 Task: In Windows properties of general video settings, Set the video alignment to right.
Action: Mouse moved to (105, 13)
Screenshot: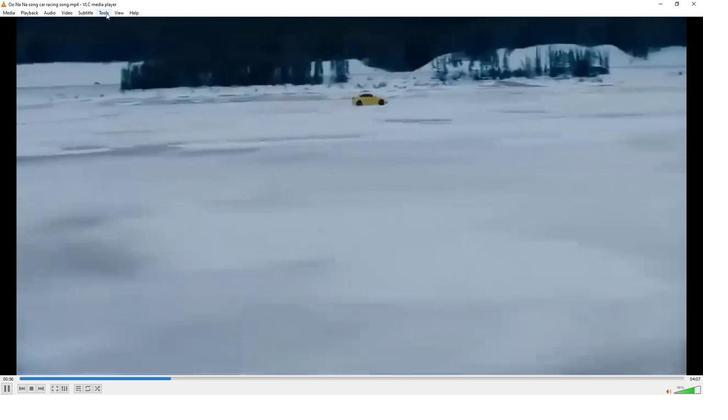 
Action: Mouse pressed left at (105, 13)
Screenshot: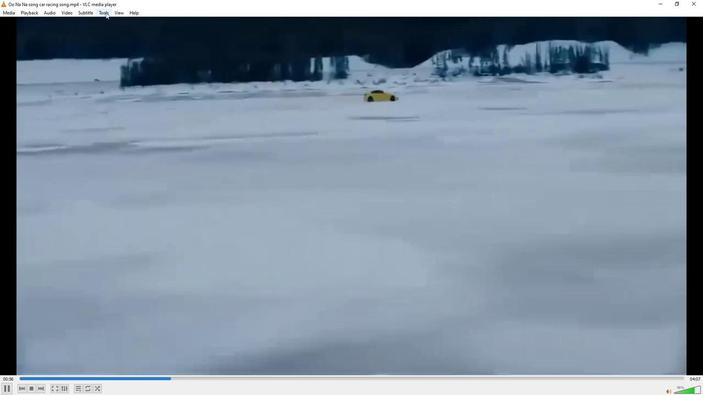 
Action: Mouse moved to (120, 98)
Screenshot: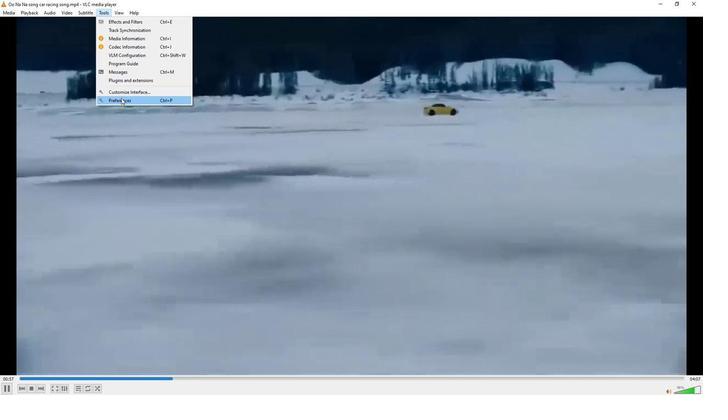 
Action: Mouse pressed left at (120, 98)
Screenshot: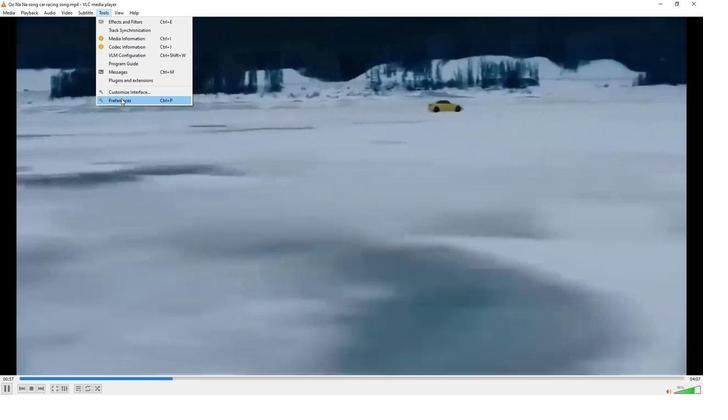 
Action: Mouse moved to (193, 274)
Screenshot: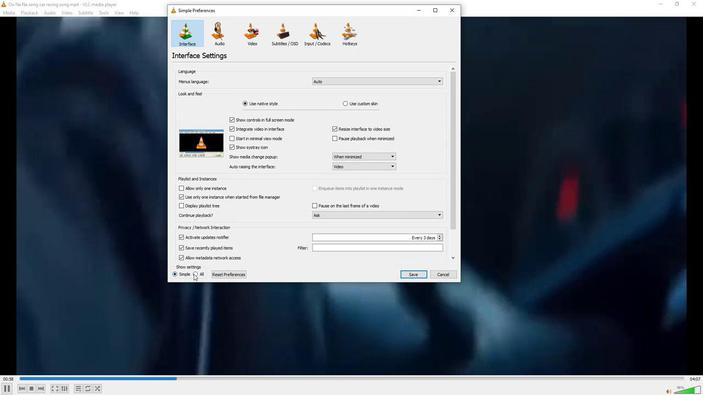 
Action: Mouse pressed left at (193, 274)
Screenshot: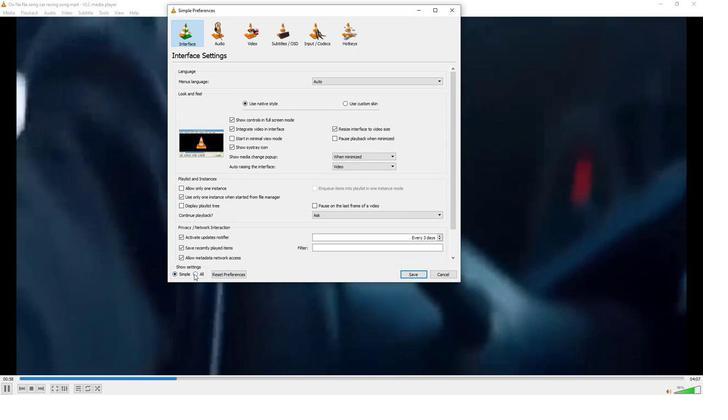 
Action: Mouse moved to (249, 147)
Screenshot: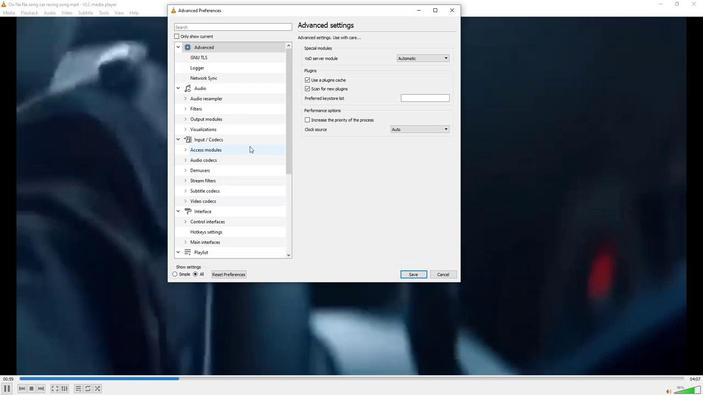
Action: Mouse scrolled (249, 146) with delta (0, 0)
Screenshot: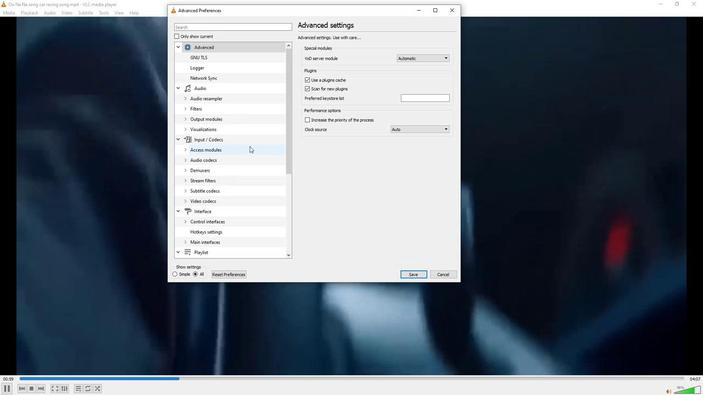 
Action: Mouse moved to (249, 147)
Screenshot: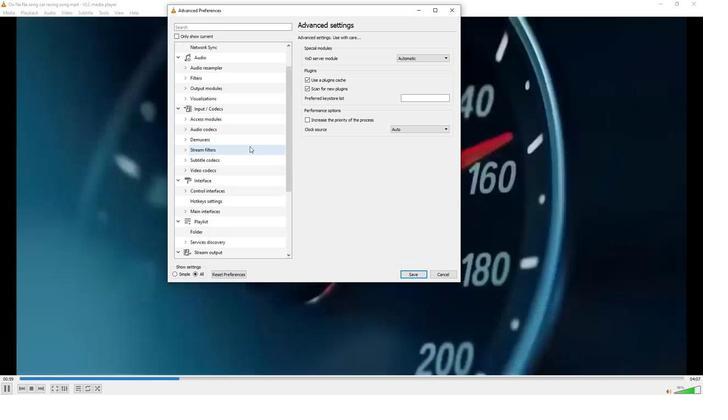 
Action: Mouse scrolled (249, 147) with delta (0, 0)
Screenshot: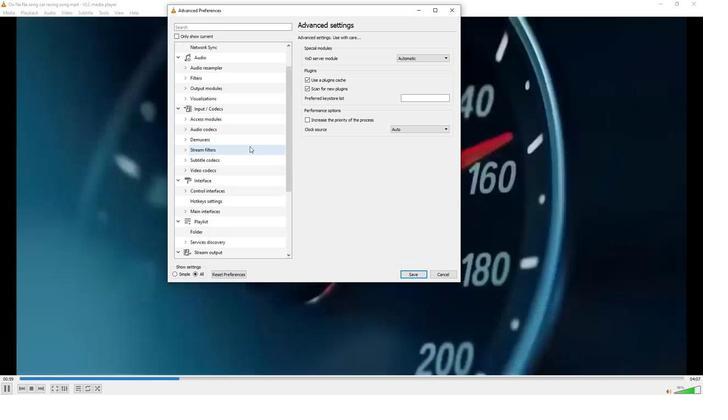 
Action: Mouse moved to (248, 149)
Screenshot: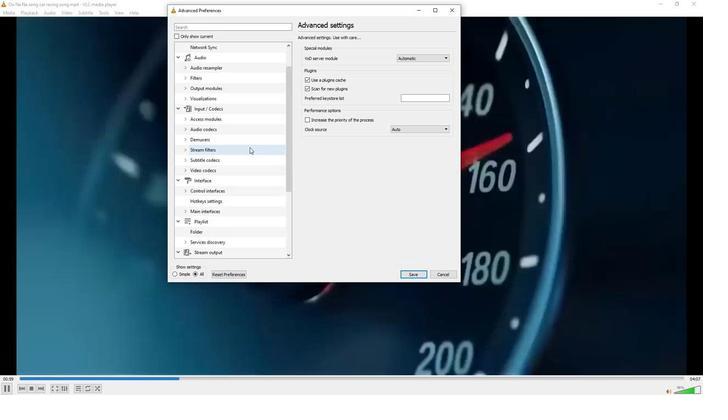 
Action: Mouse scrolled (248, 149) with delta (0, 0)
Screenshot: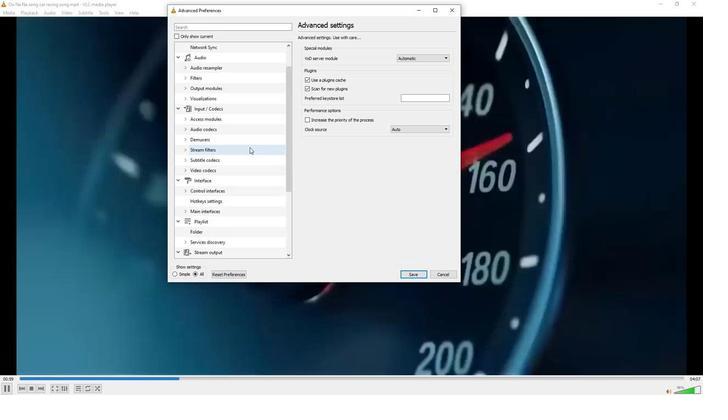
Action: Mouse moved to (247, 152)
Screenshot: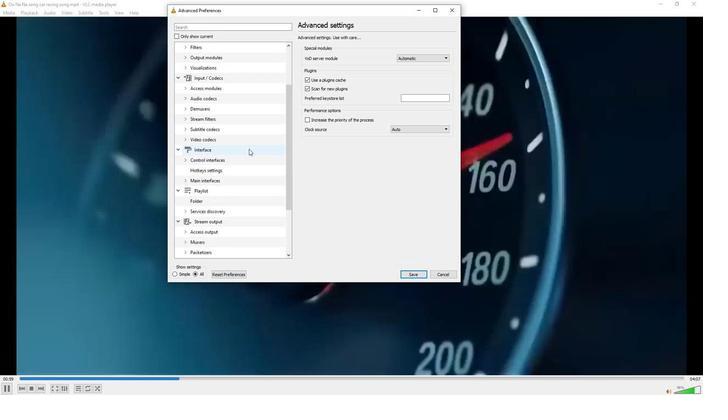 
Action: Mouse scrolled (247, 151) with delta (0, 0)
Screenshot: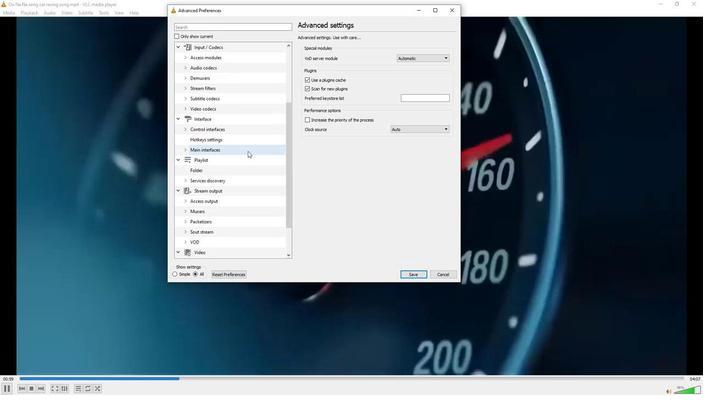 
Action: Mouse moved to (246, 155)
Screenshot: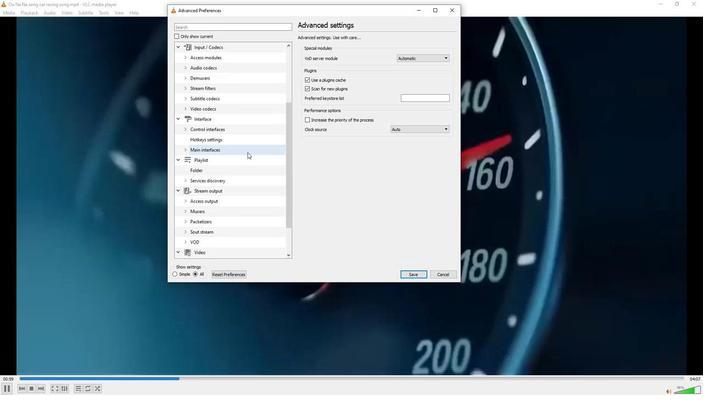 
Action: Mouse scrolled (246, 154) with delta (0, 0)
Screenshot: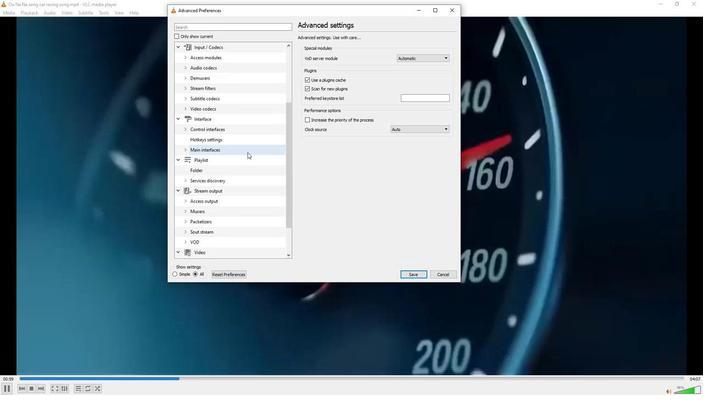 
Action: Mouse moved to (244, 158)
Screenshot: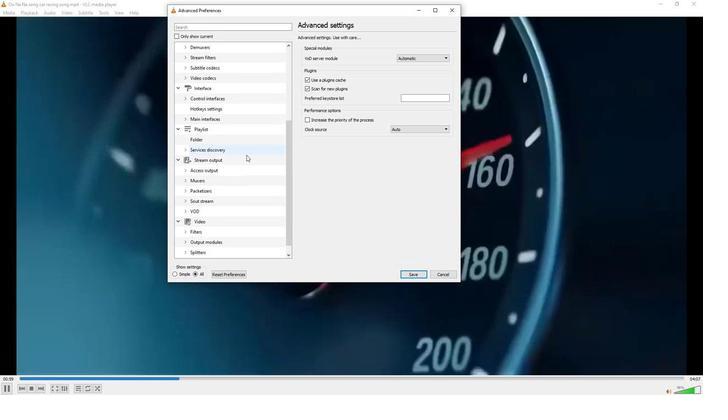 
Action: Mouse scrolled (244, 157) with delta (0, 0)
Screenshot: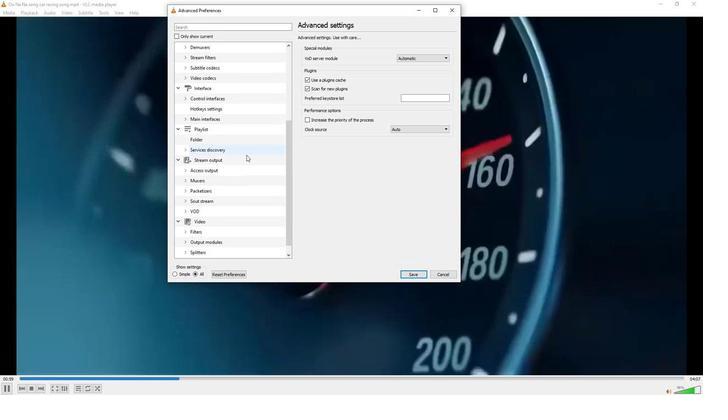
Action: Mouse moved to (202, 208)
Screenshot: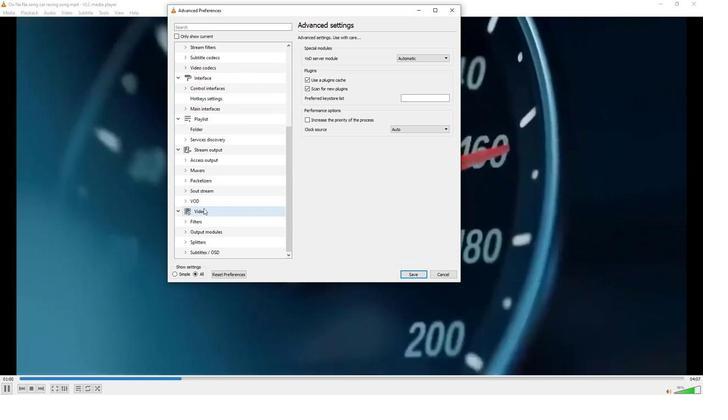 
Action: Mouse pressed left at (202, 208)
Screenshot: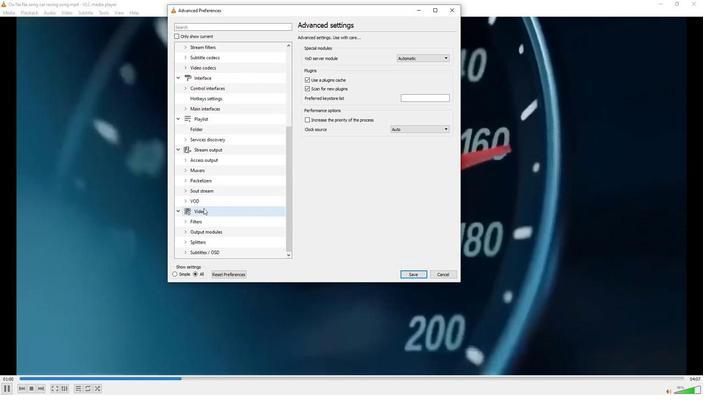 
Action: Mouse moved to (414, 162)
Screenshot: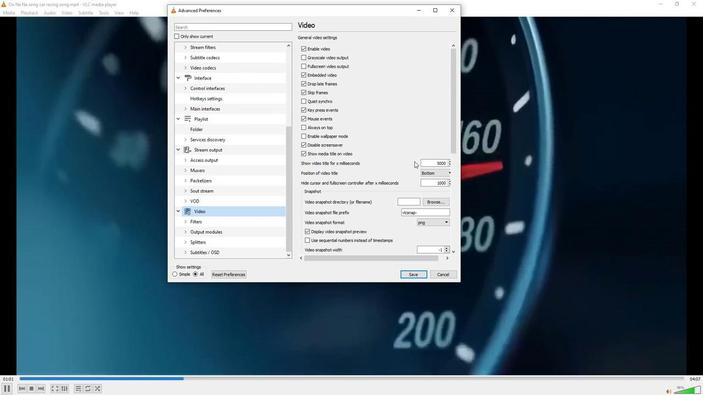 
Action: Mouse scrolled (414, 162) with delta (0, 0)
Screenshot: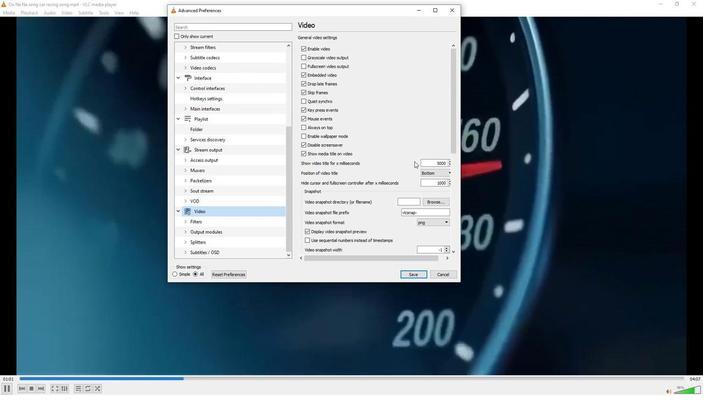 
Action: Mouse moved to (414, 162)
Screenshot: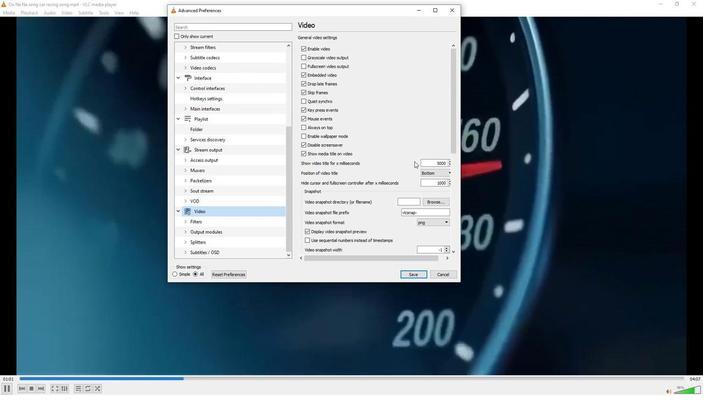 
Action: Mouse scrolled (414, 162) with delta (0, 0)
Screenshot: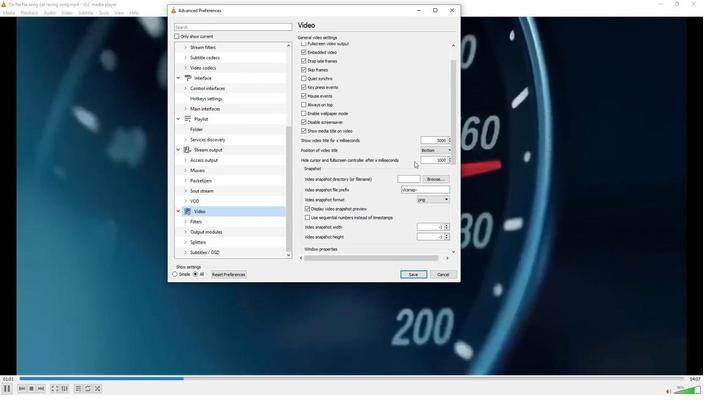 
Action: Mouse moved to (414, 162)
Screenshot: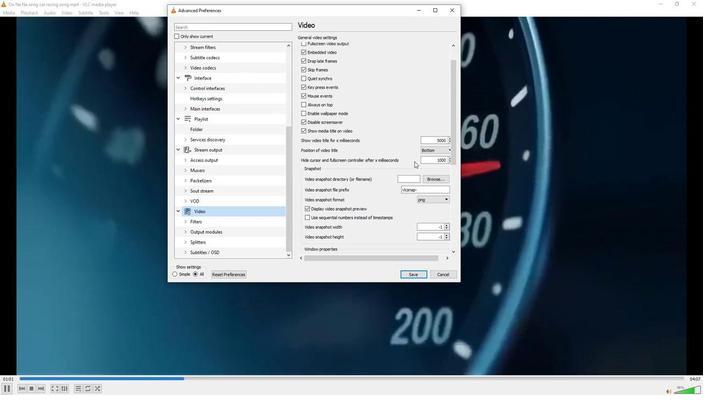 
Action: Mouse scrolled (414, 162) with delta (0, 0)
Screenshot: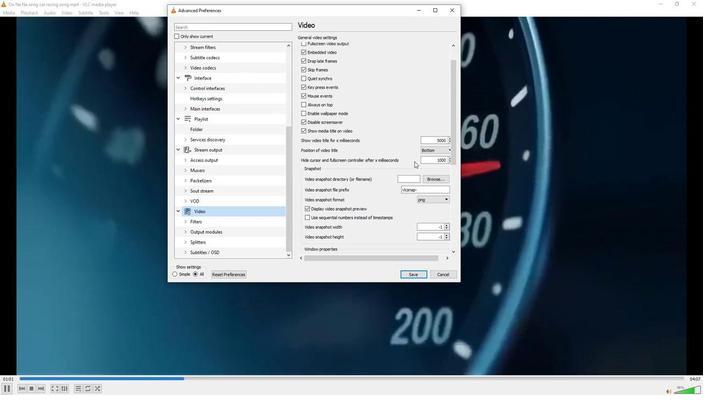 
Action: Mouse scrolled (414, 162) with delta (0, 0)
Screenshot: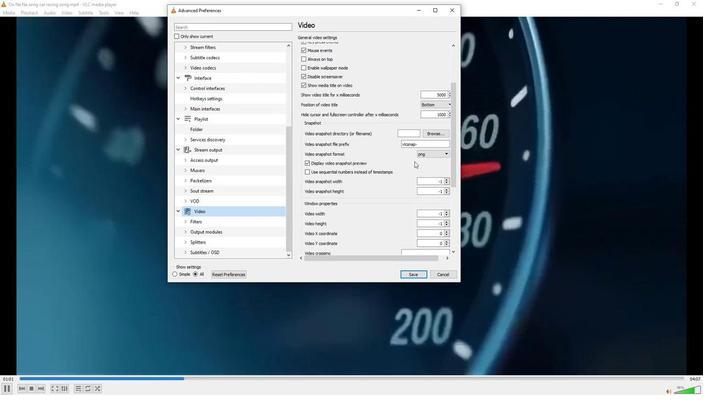 
Action: Mouse scrolled (414, 162) with delta (0, 0)
Screenshot: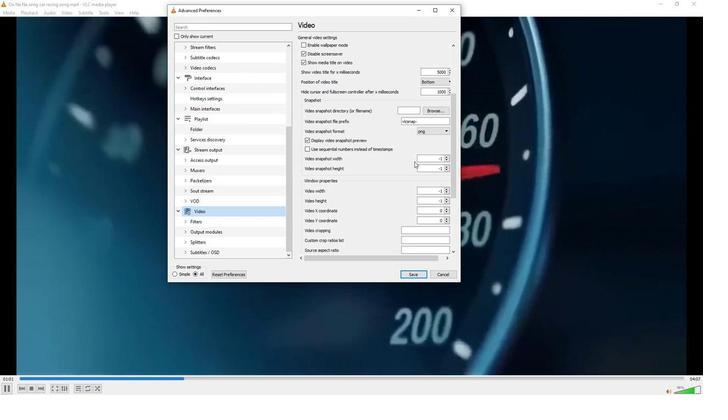 
Action: Mouse moved to (413, 162)
Screenshot: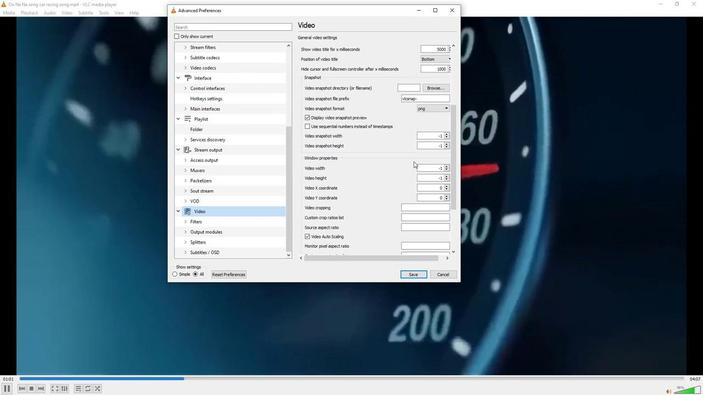 
Action: Mouse scrolled (413, 162) with delta (0, 0)
Screenshot: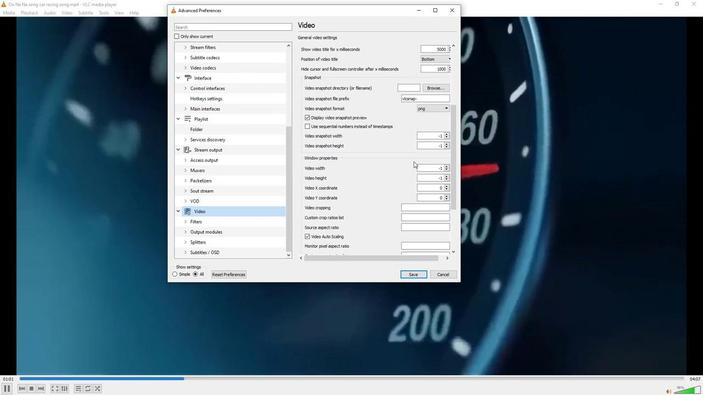 
Action: Mouse scrolled (413, 162) with delta (0, 0)
Screenshot: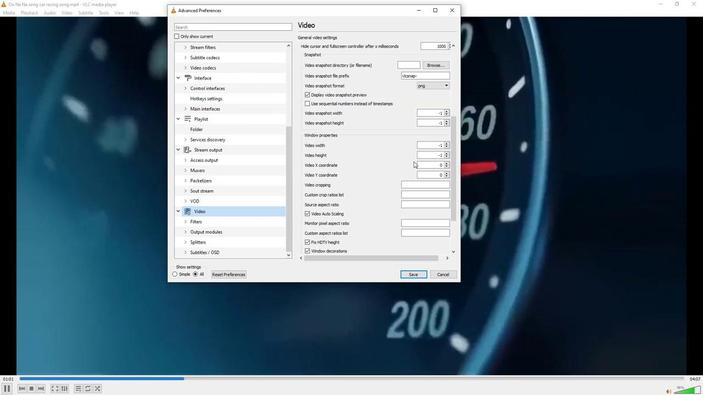 
Action: Mouse moved to (413, 162)
Screenshot: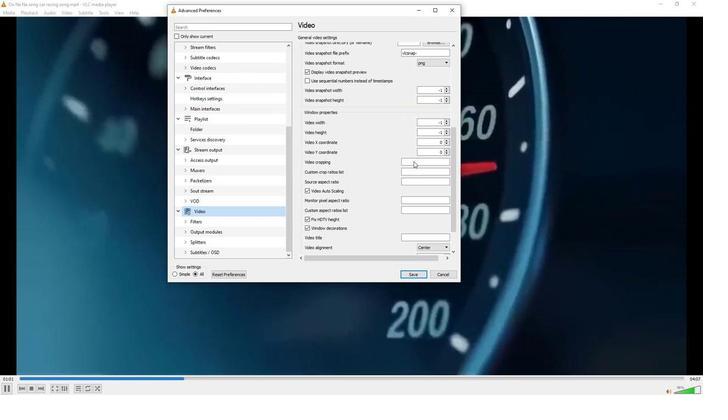 
Action: Mouse scrolled (413, 162) with delta (0, 0)
Screenshot: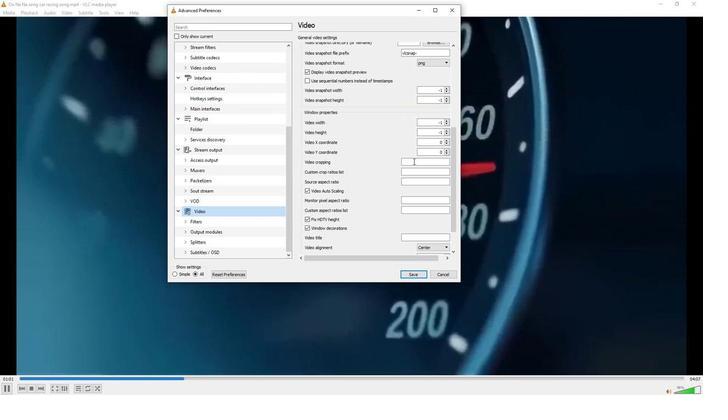 
Action: Mouse moved to (412, 163)
Screenshot: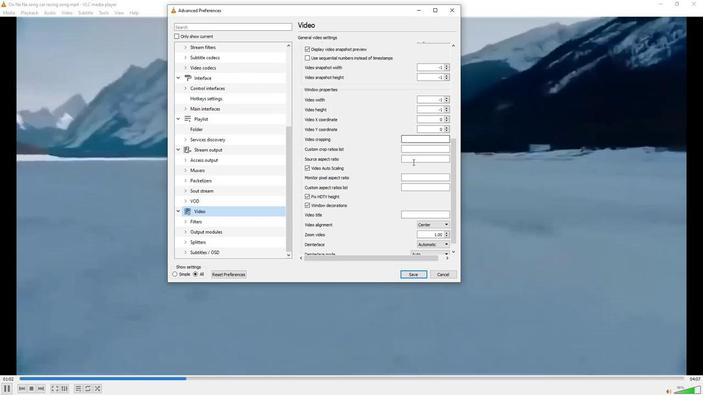 
Action: Mouse scrolled (412, 162) with delta (0, 0)
Screenshot: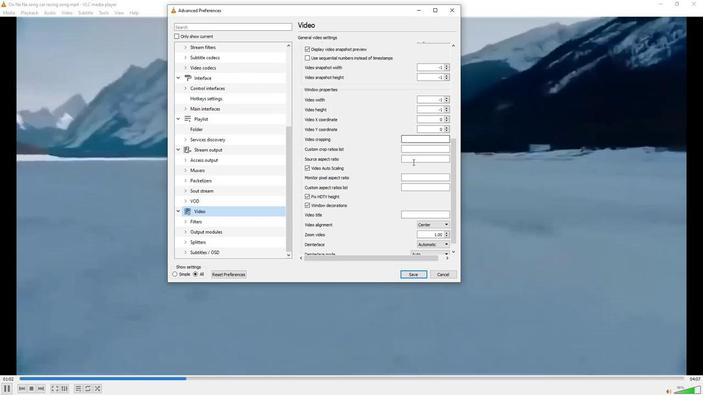 
Action: Mouse moved to (412, 163)
Screenshot: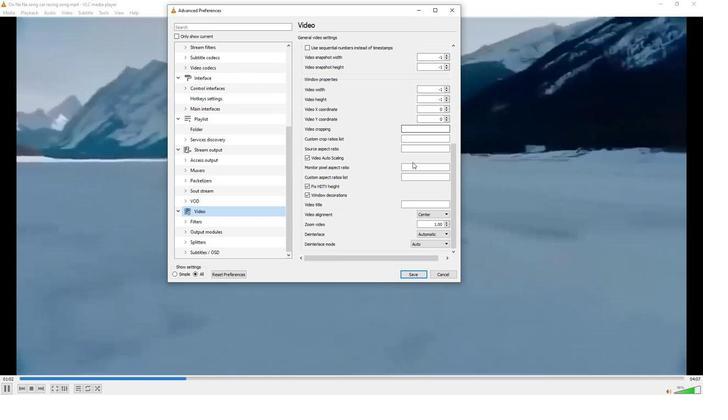 
Action: Mouse scrolled (412, 162) with delta (0, 0)
Screenshot: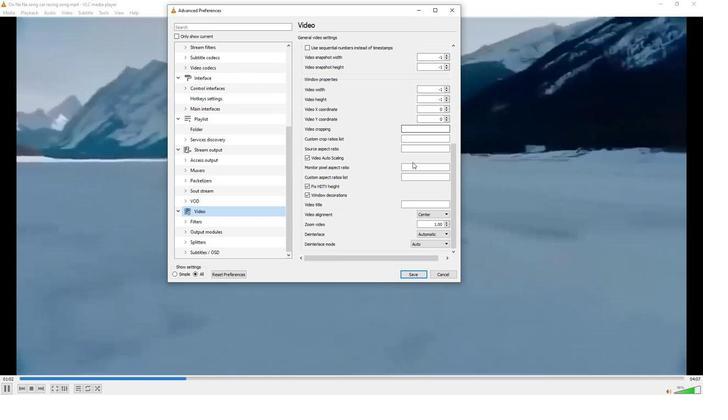 
Action: Mouse scrolled (412, 162) with delta (0, 0)
Screenshot: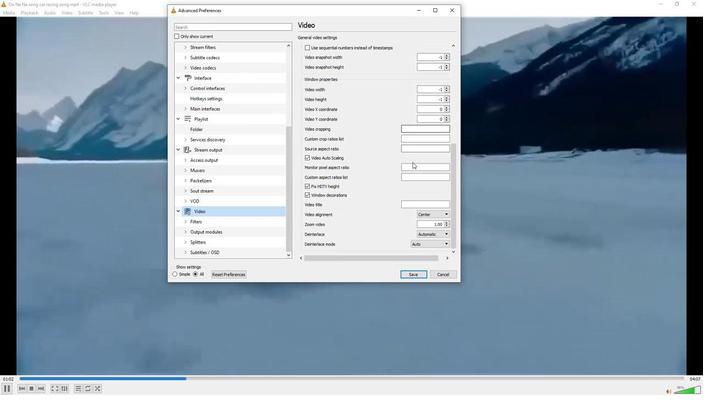 
Action: Mouse scrolled (412, 162) with delta (0, 0)
Screenshot: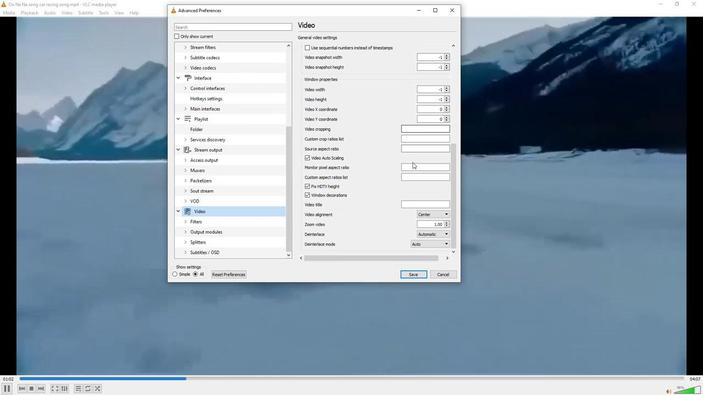 
Action: Mouse scrolled (412, 162) with delta (0, 0)
Screenshot: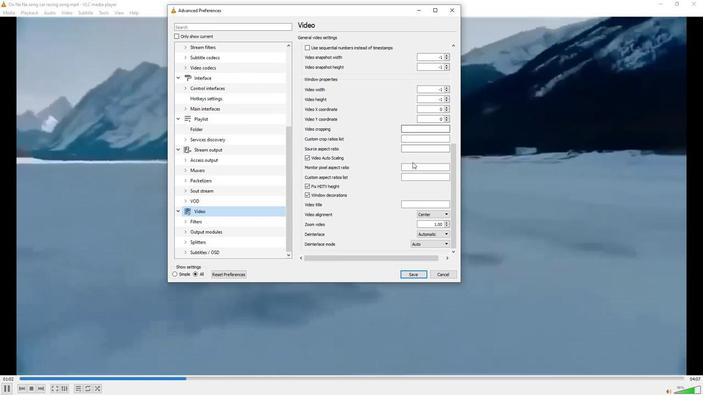 
Action: Mouse moved to (429, 216)
Screenshot: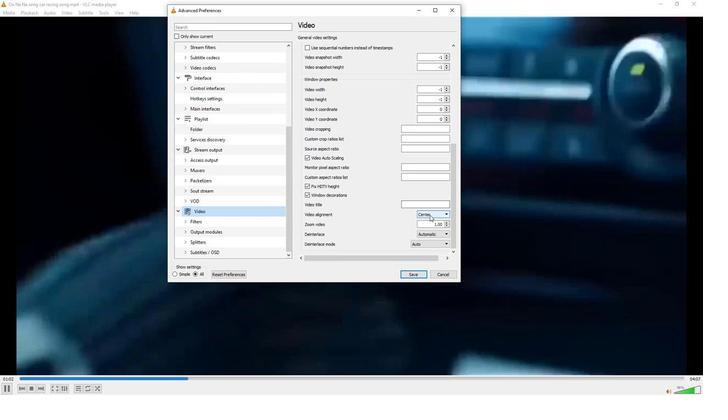 
Action: Mouse pressed left at (429, 216)
Screenshot: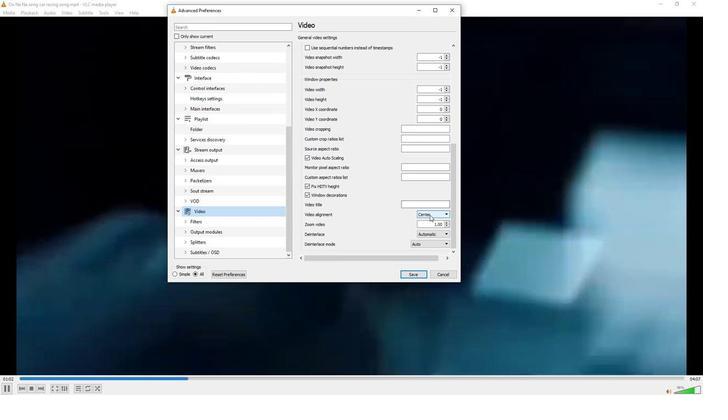 
Action: Mouse moved to (426, 230)
Screenshot: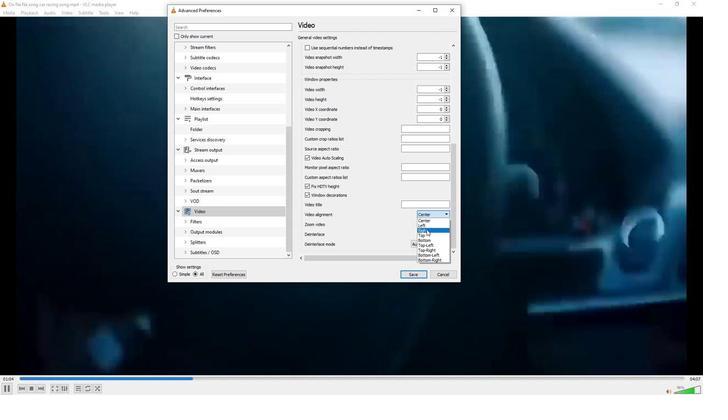 
Action: Mouse pressed left at (426, 230)
Screenshot: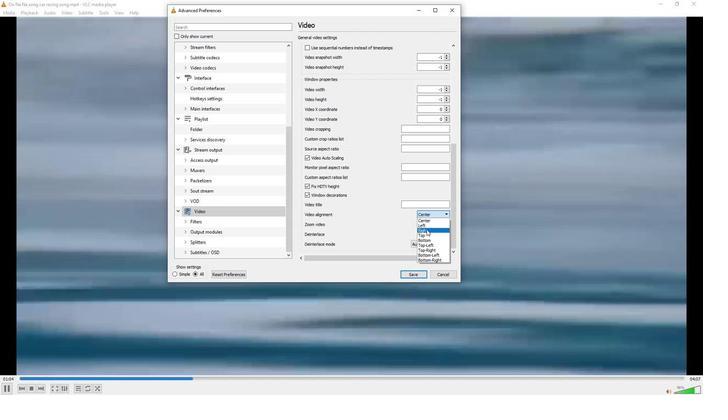 
Action: Mouse moved to (405, 242)
Screenshot: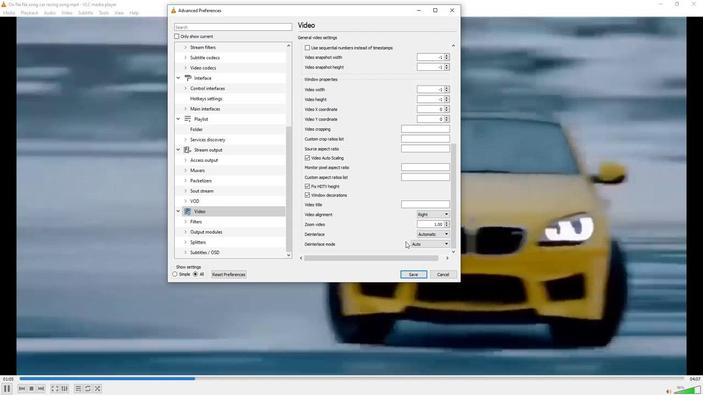 
